 Task: Install the 'Report Message' add-in in Outlook.
Action: Mouse moved to (44, 27)
Screenshot: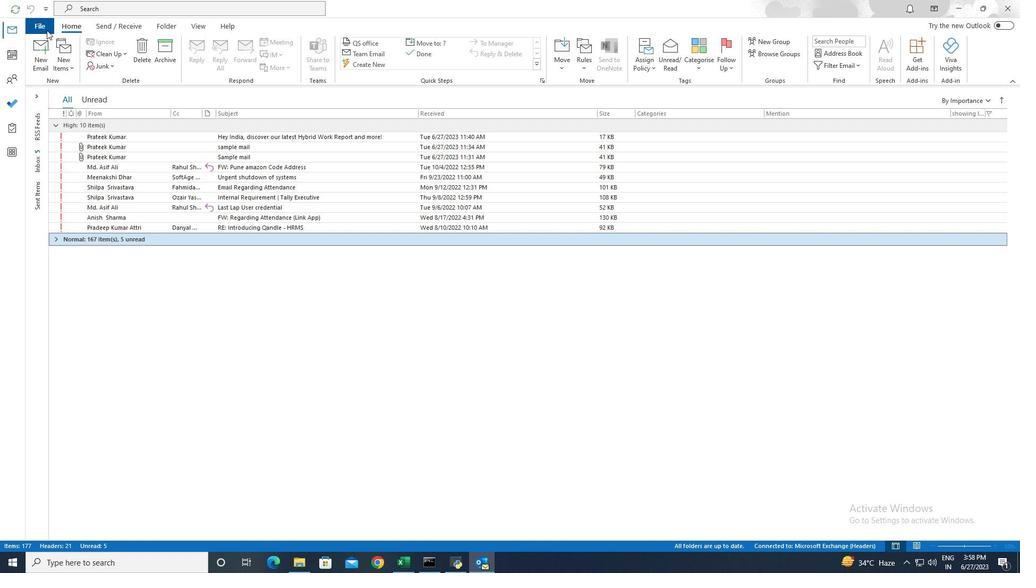 
Action: Mouse pressed left at (44, 27)
Screenshot: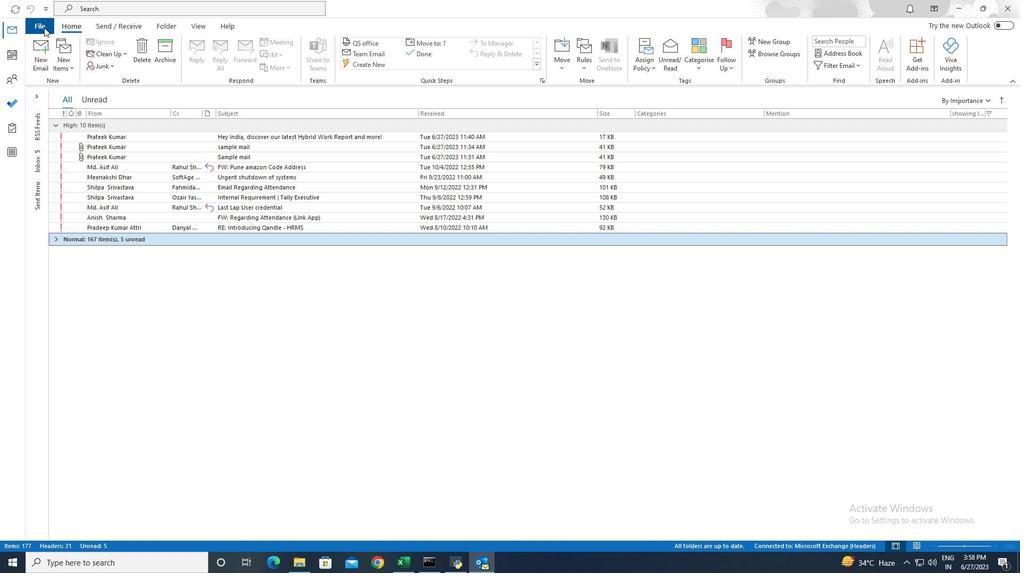 
Action: Mouse moved to (142, 427)
Screenshot: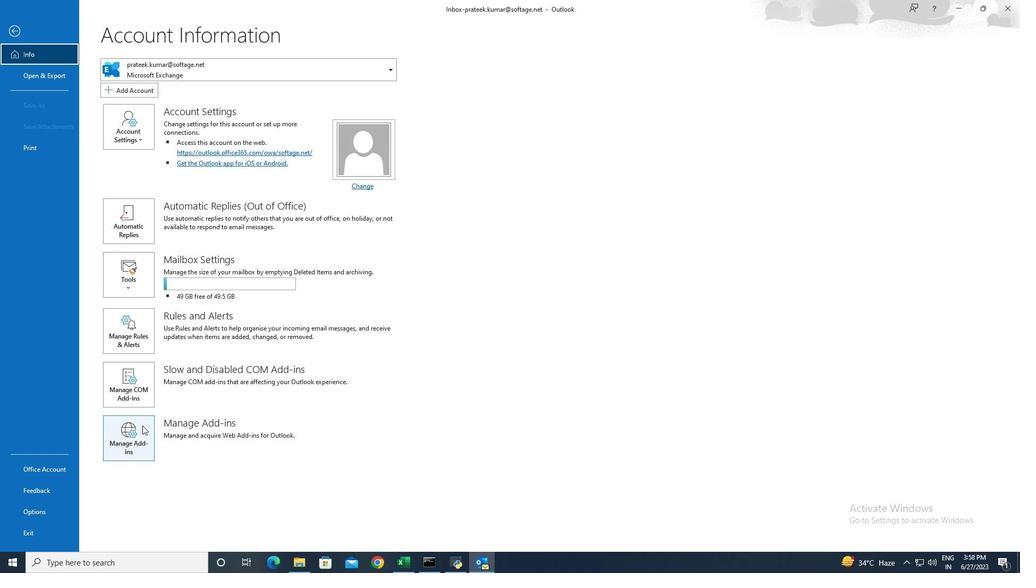 
Action: Mouse pressed left at (142, 427)
Screenshot: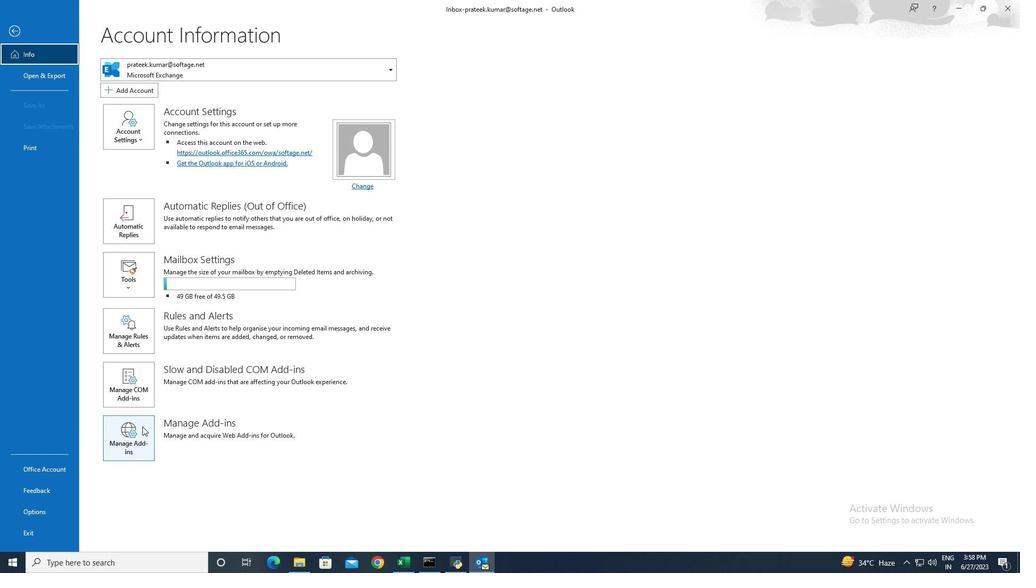 
Action: Mouse moved to (537, 494)
Screenshot: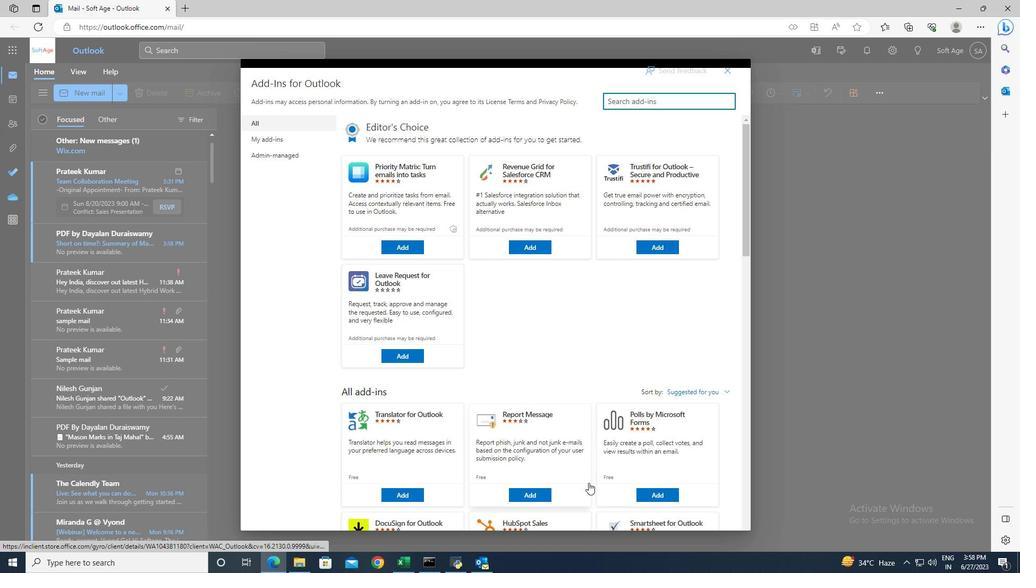
Action: Mouse pressed left at (537, 494)
Screenshot: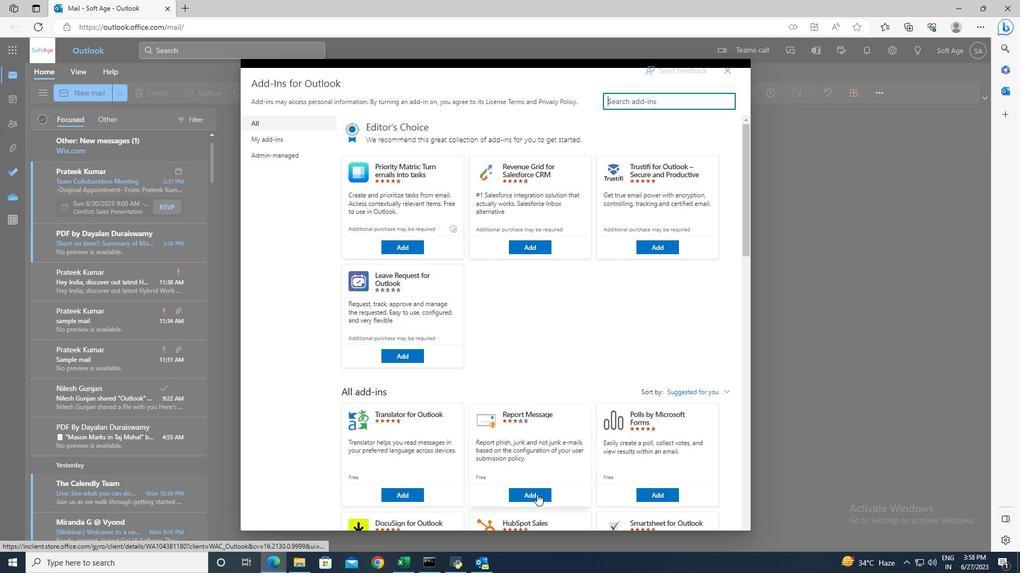 
Action: Mouse moved to (594, 223)
Screenshot: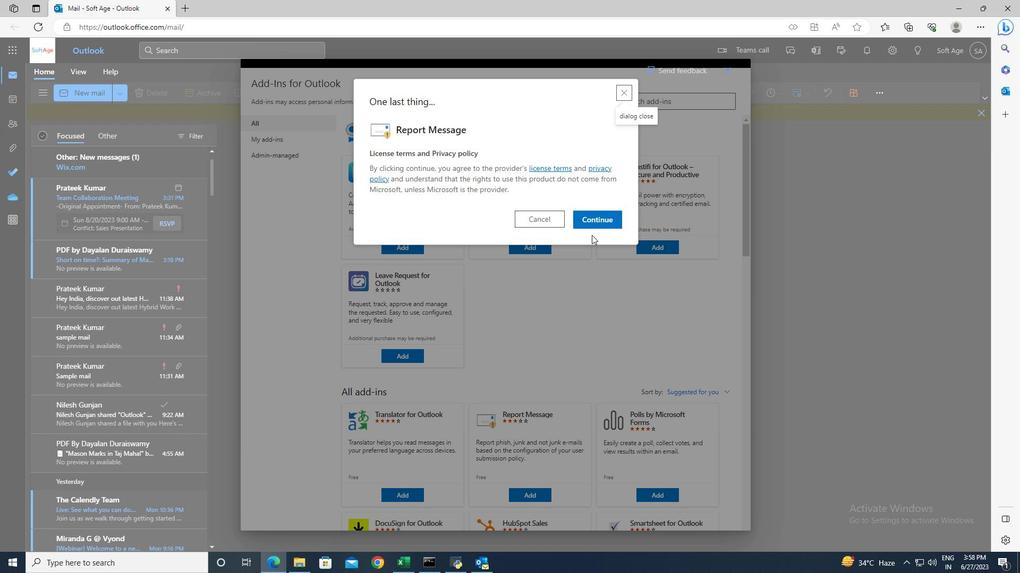 
Action: Mouse pressed left at (594, 223)
Screenshot: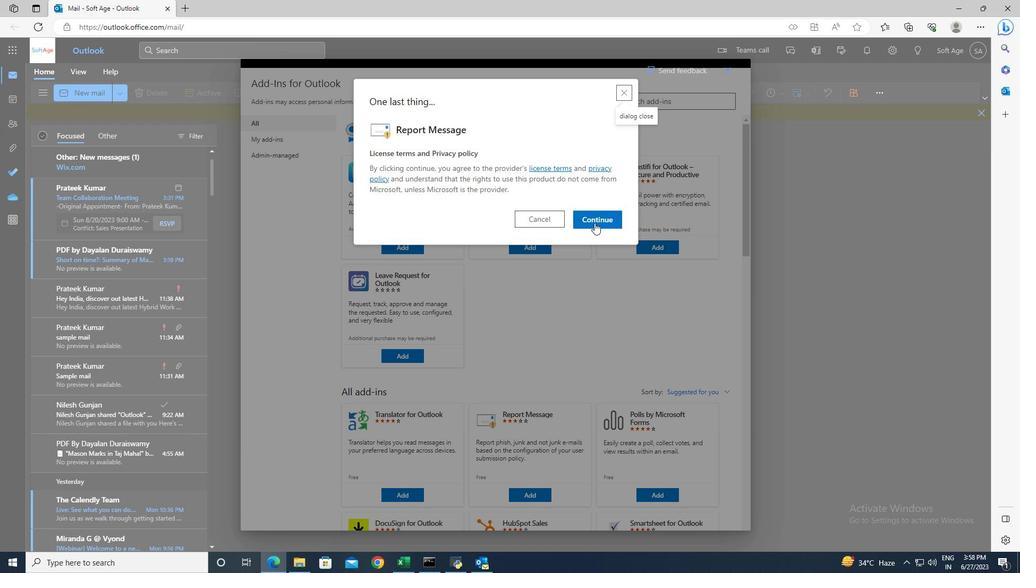 
